 Task: Select the inUntrustedWorkspace in the include comments
Action: Mouse moved to (110, 546)
Screenshot: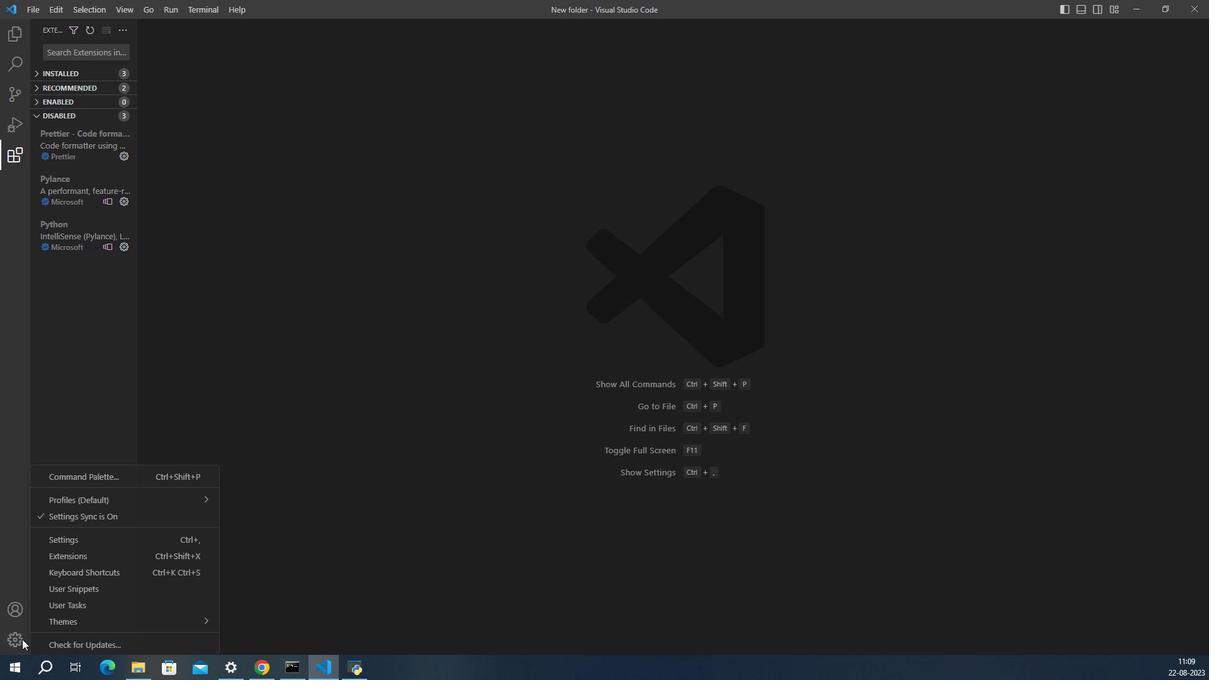 
Action: Mouse pressed left at (110, 546)
Screenshot: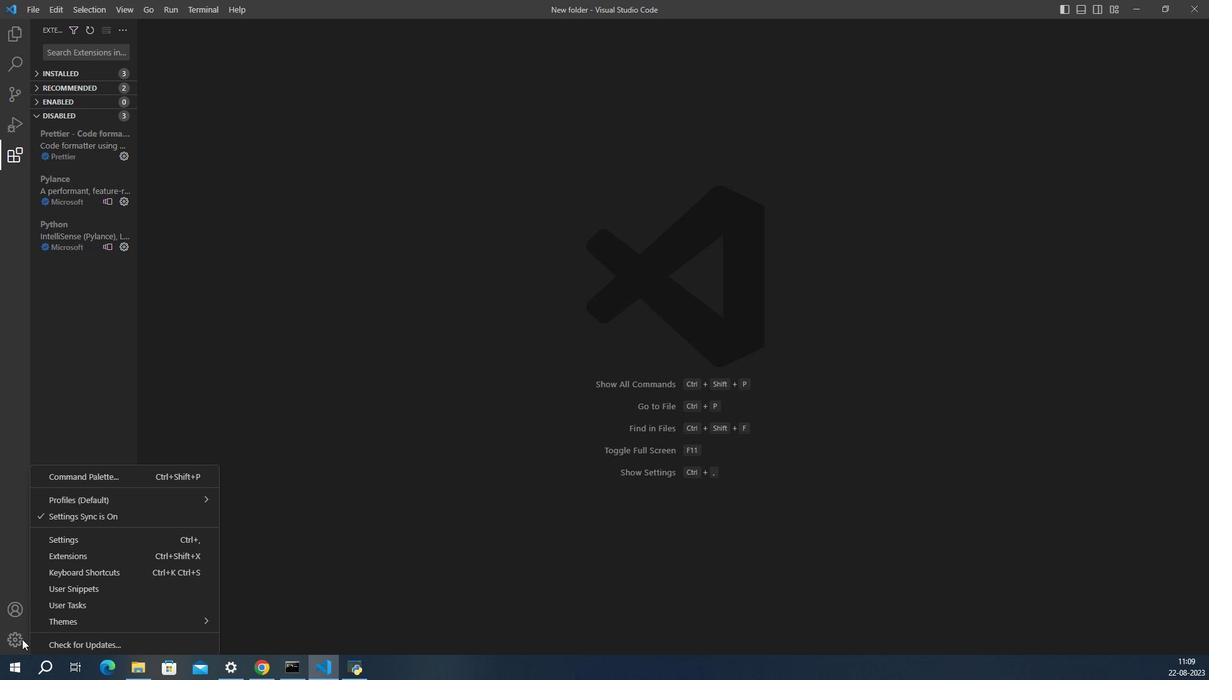 
Action: Mouse moved to (153, 545)
Screenshot: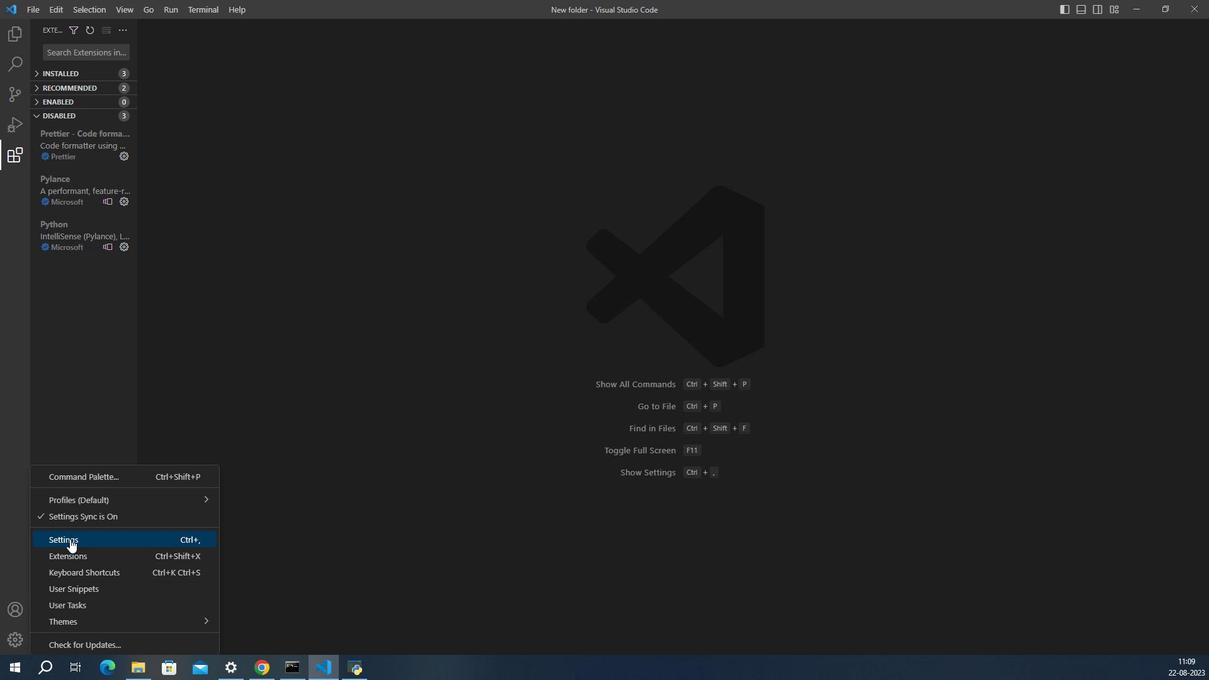 
Action: Mouse pressed left at (153, 545)
Screenshot: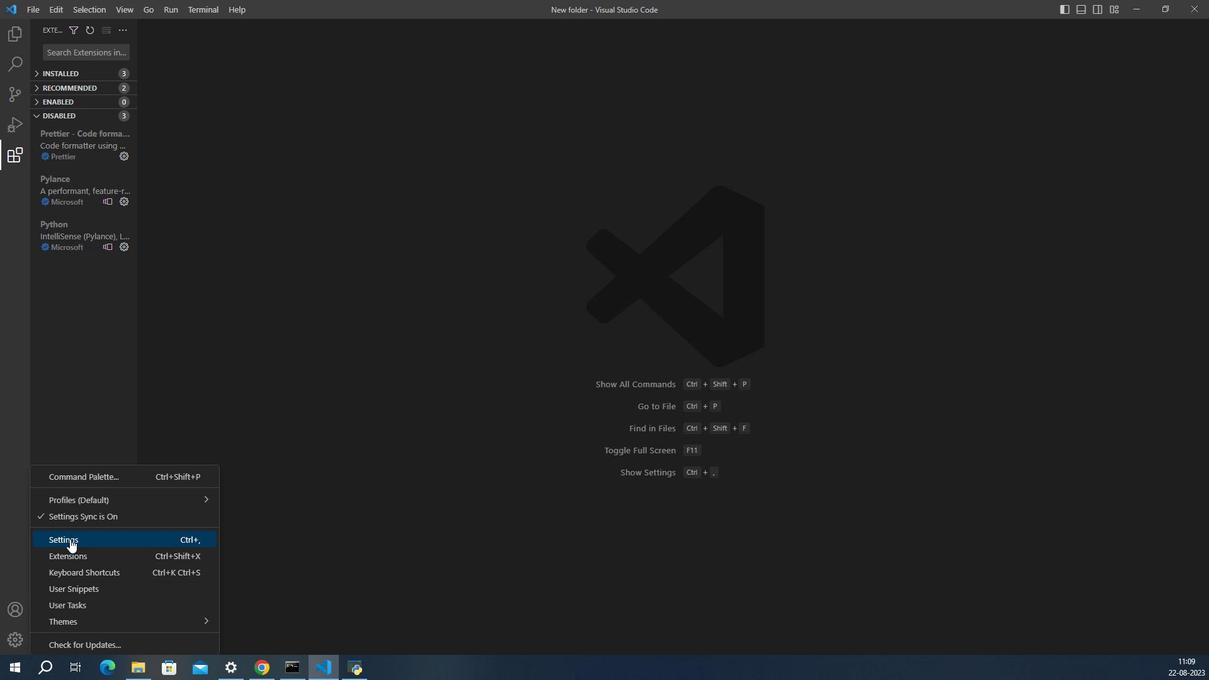 
Action: Mouse moved to (624, 545)
Screenshot: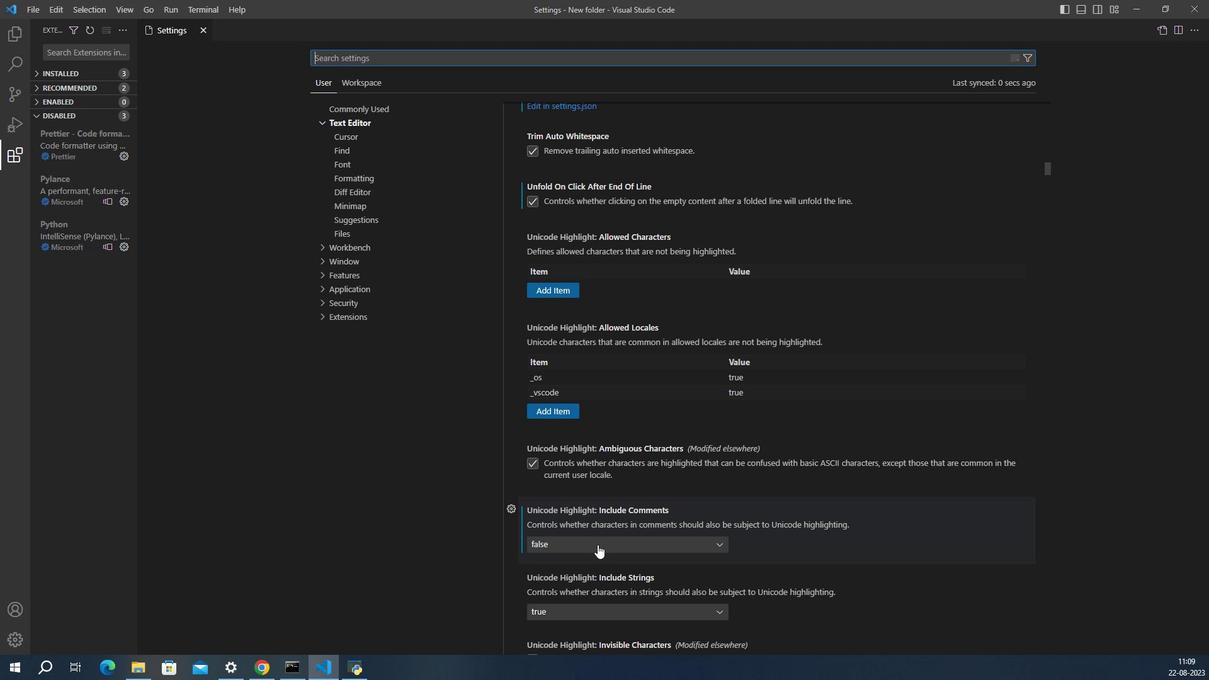 
Action: Mouse pressed left at (624, 545)
Screenshot: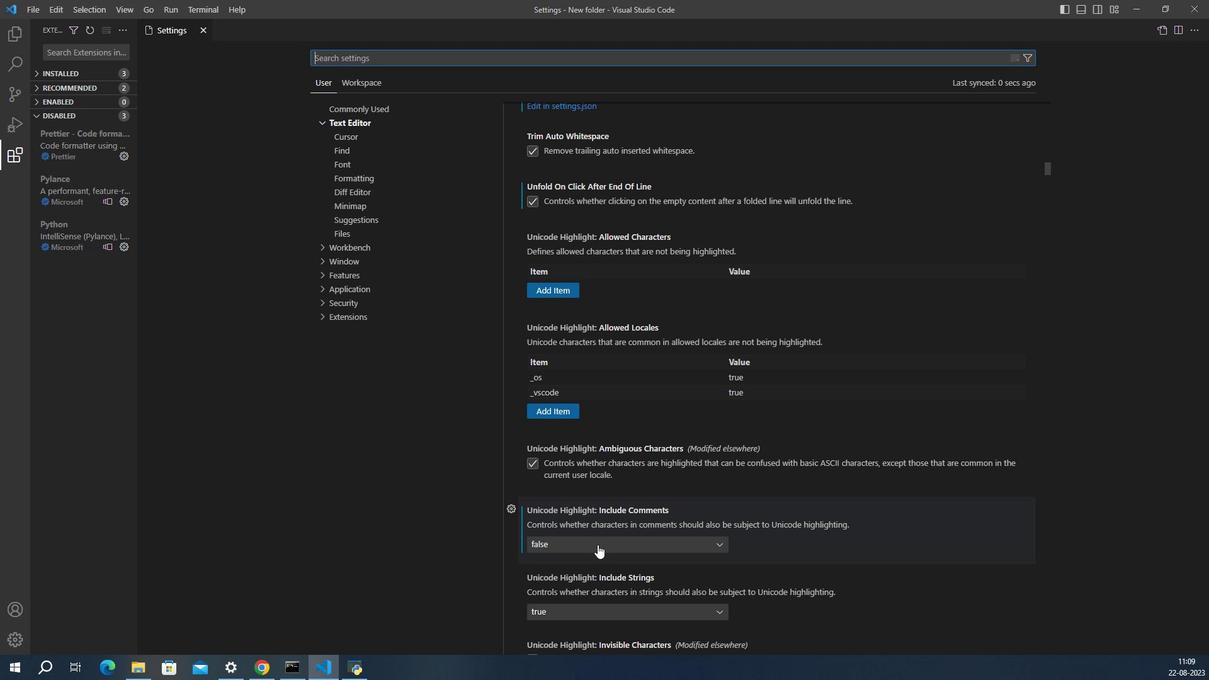 
Action: Mouse moved to (585, 545)
Screenshot: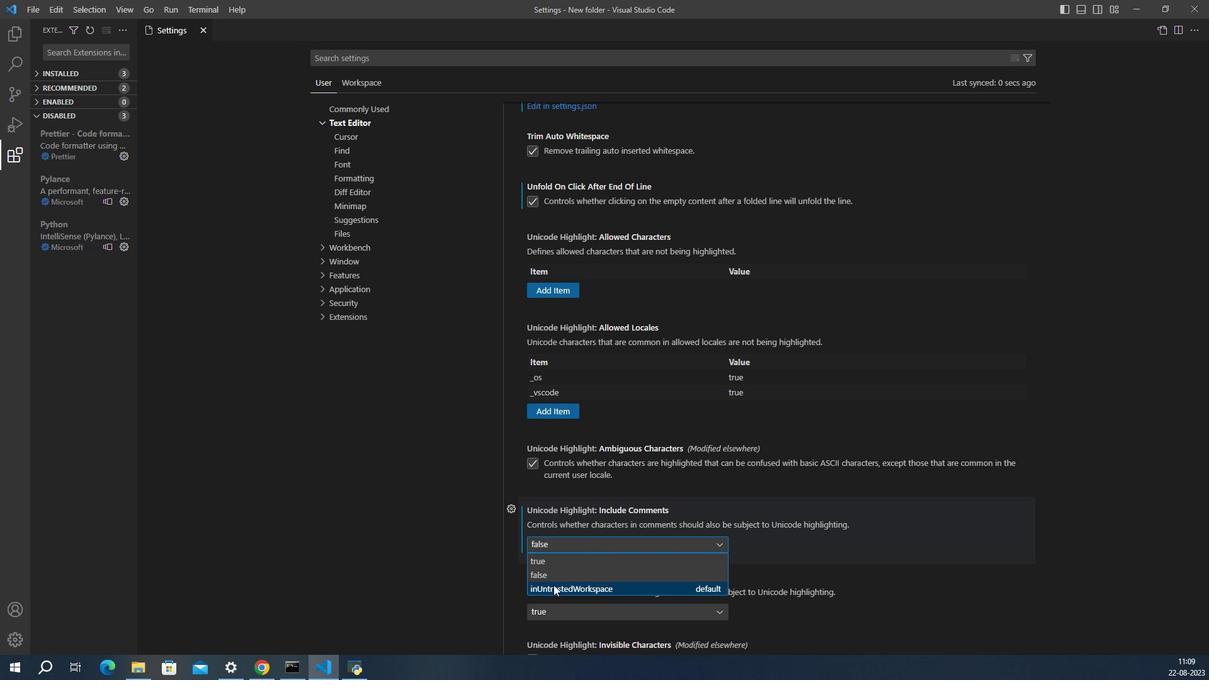 
Action: Mouse pressed left at (585, 545)
Screenshot: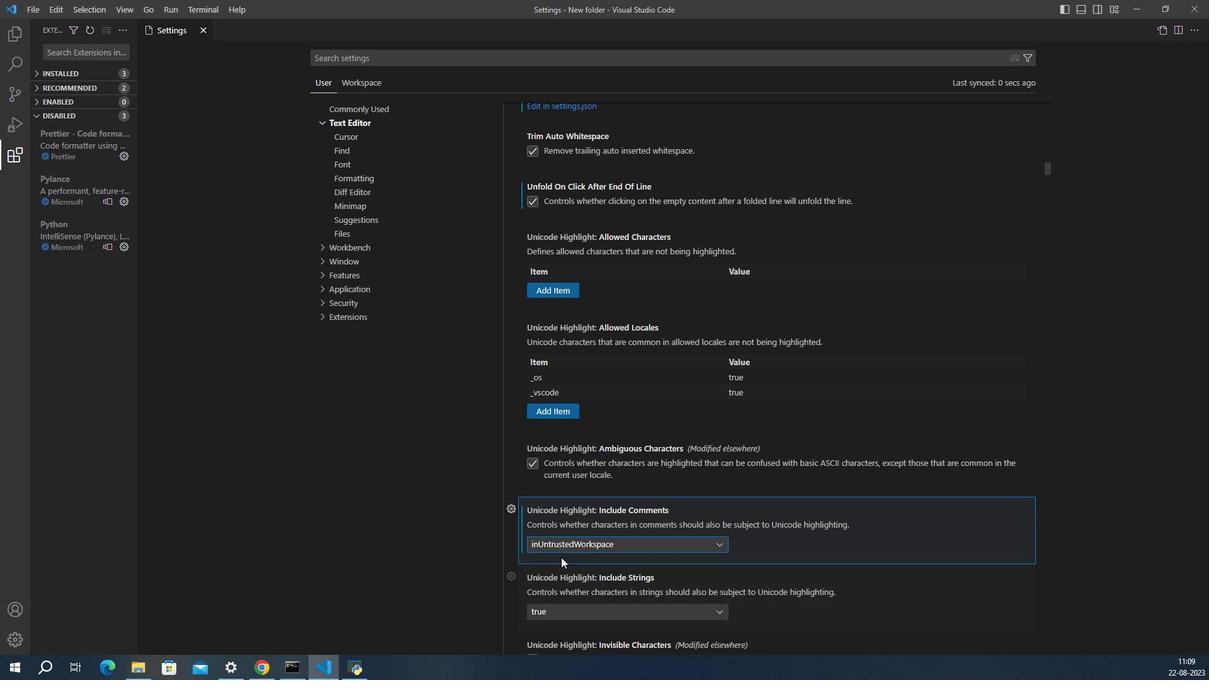 
Action: Mouse moved to (597, 545)
Screenshot: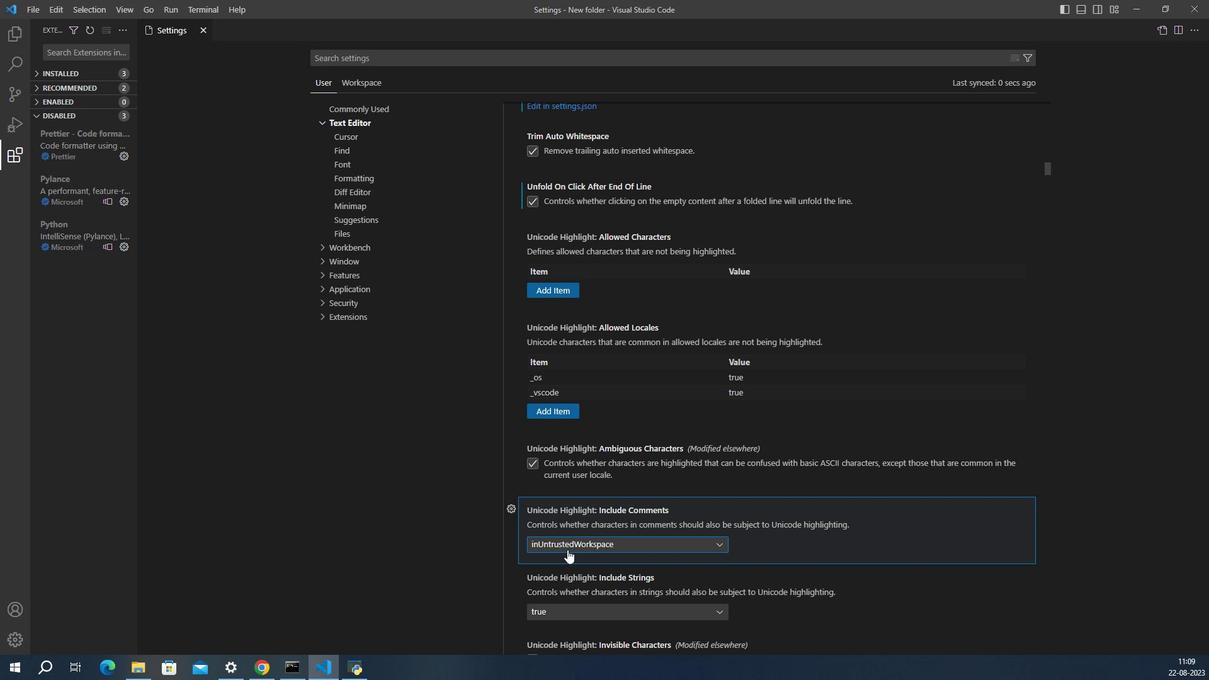 
